 Task: Clear the autofill form data from last 7 days.
Action: Mouse moved to (991, 30)
Screenshot: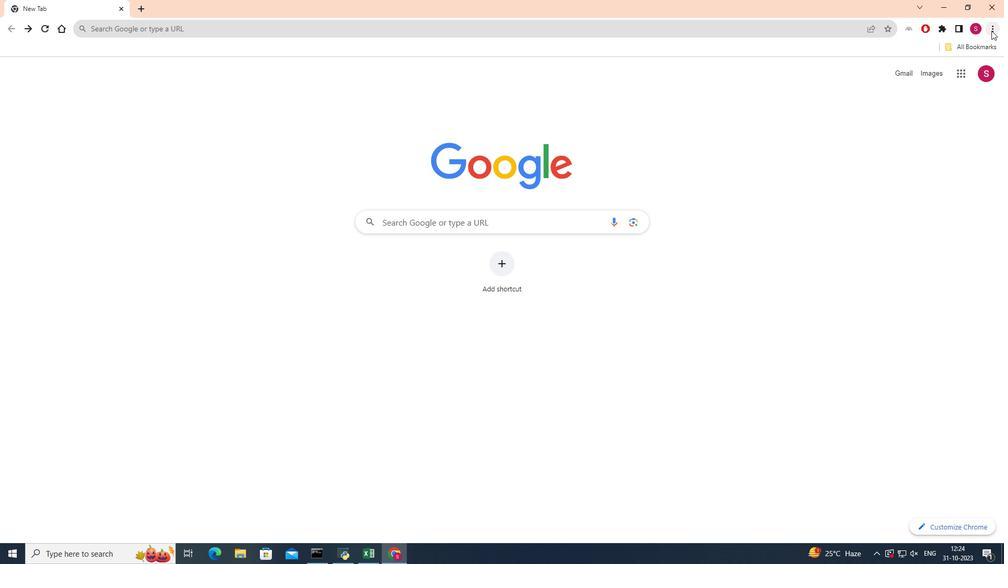 
Action: Mouse pressed left at (991, 30)
Screenshot: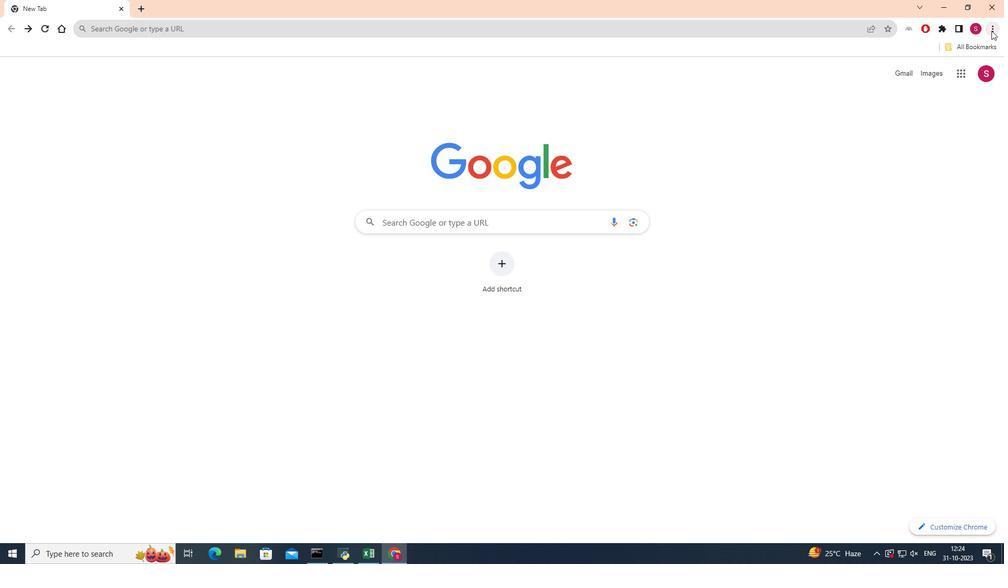 
Action: Mouse moved to (872, 80)
Screenshot: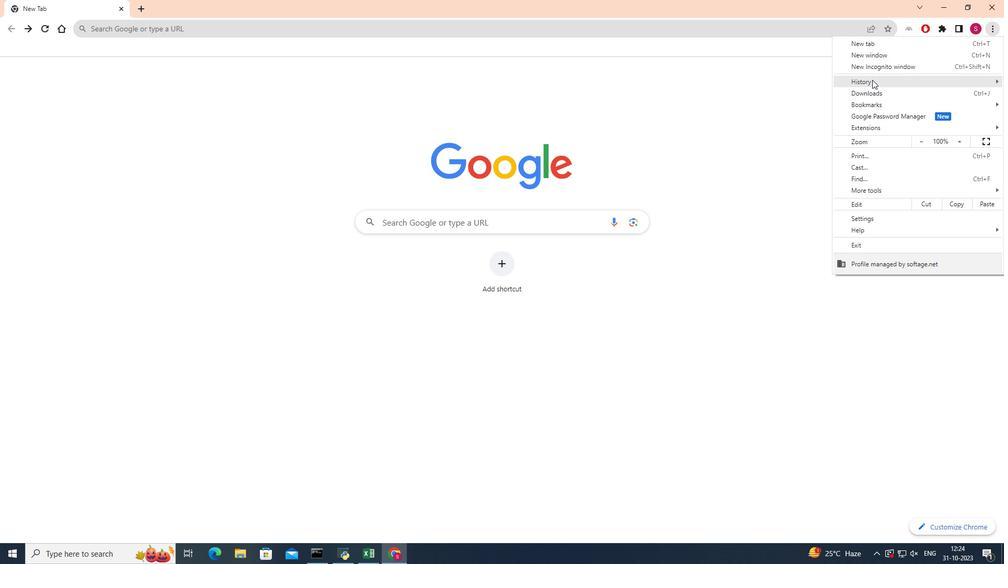 
Action: Mouse pressed left at (872, 80)
Screenshot: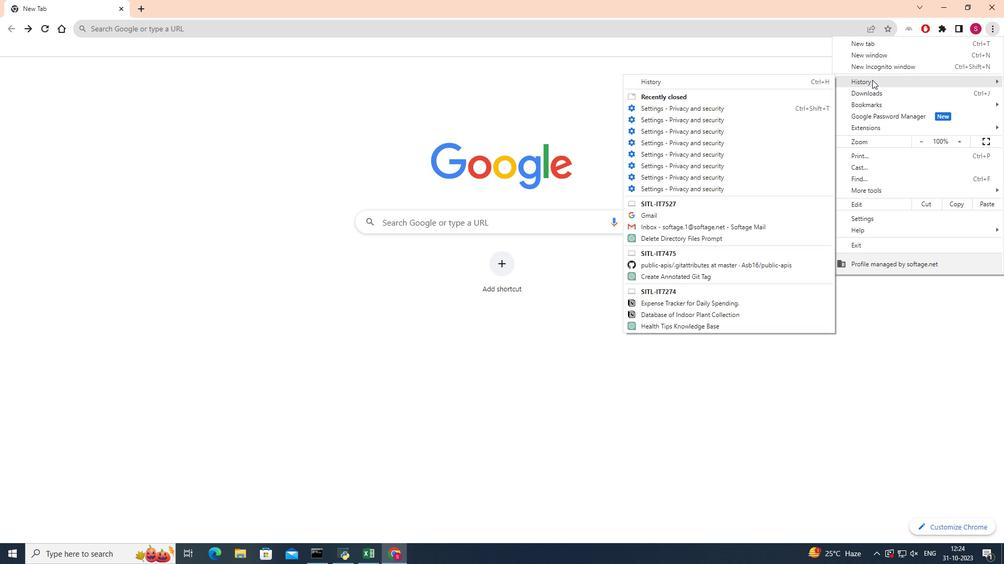 
Action: Mouse moved to (681, 85)
Screenshot: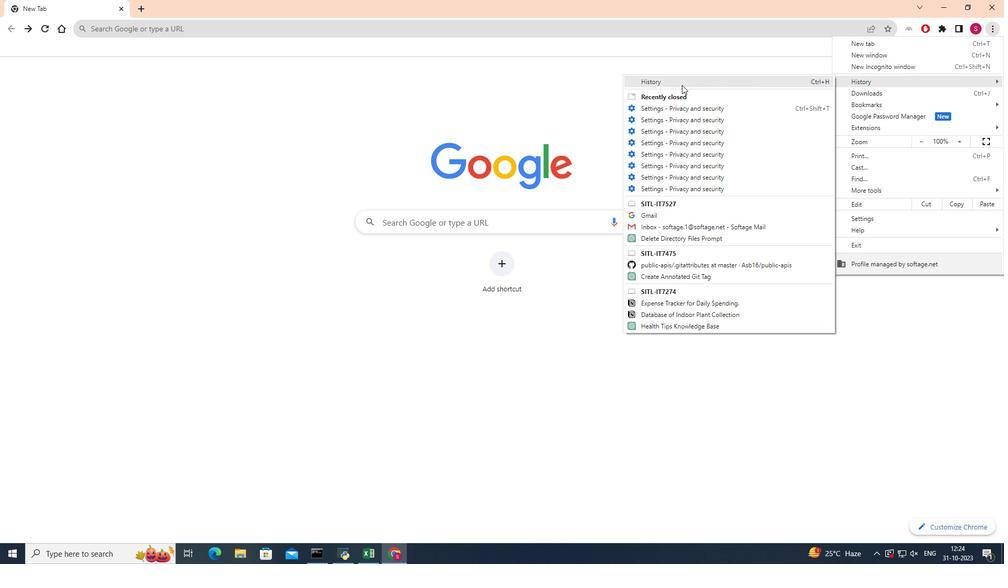 
Action: Mouse pressed left at (681, 85)
Screenshot: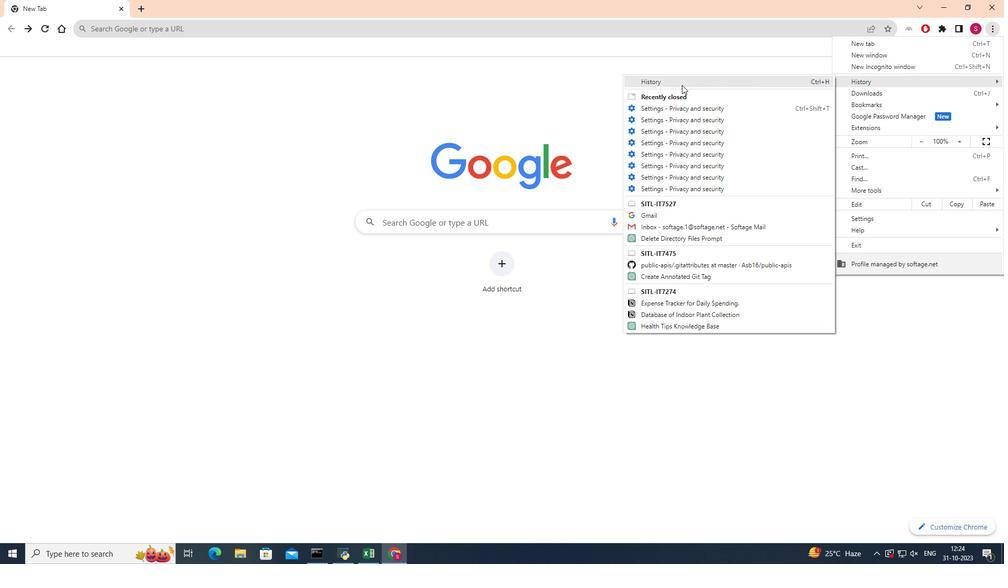 
Action: Mouse moved to (97, 120)
Screenshot: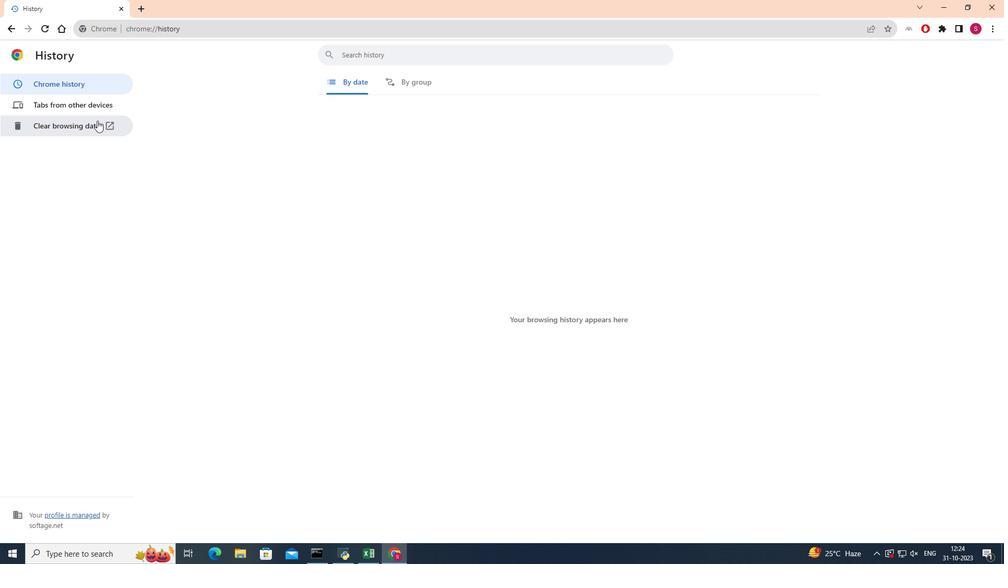 
Action: Mouse pressed left at (97, 120)
Screenshot: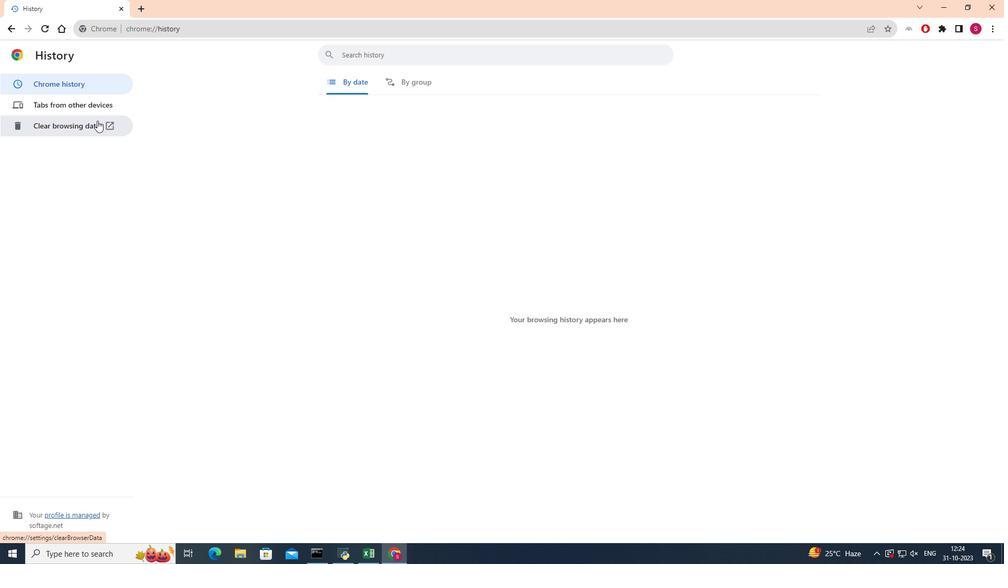
Action: Mouse moved to (565, 166)
Screenshot: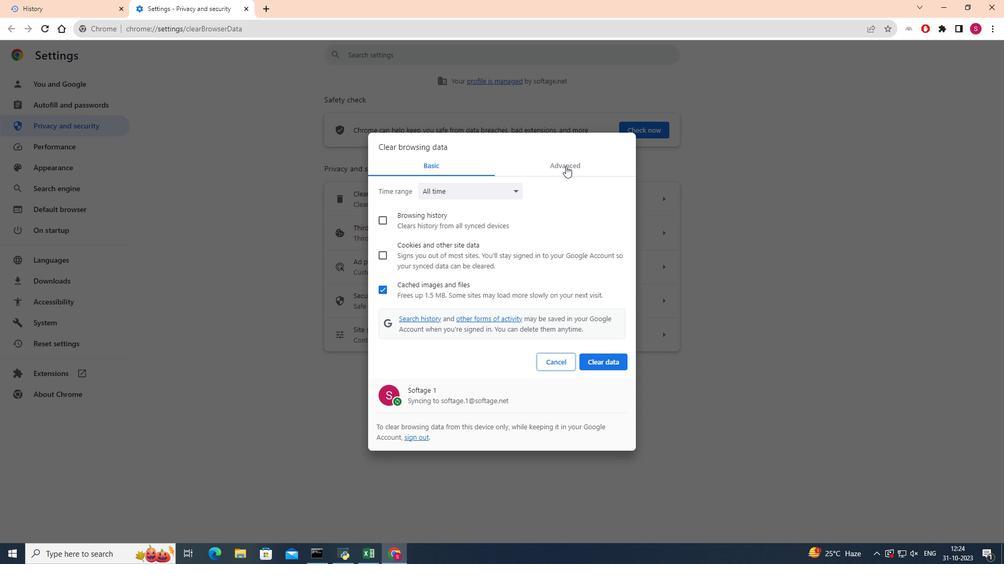 
Action: Mouse pressed left at (565, 166)
Screenshot: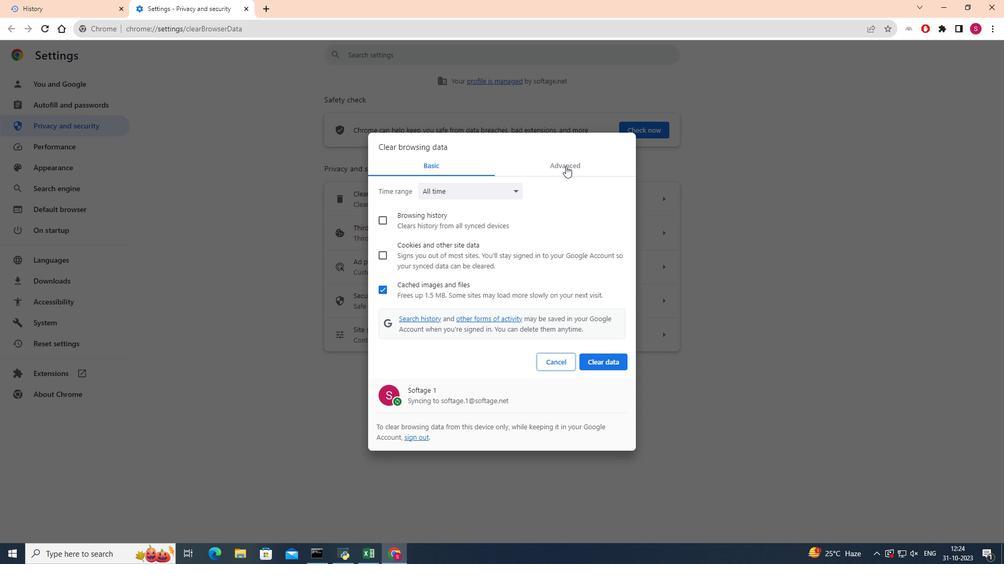 
Action: Mouse moved to (521, 189)
Screenshot: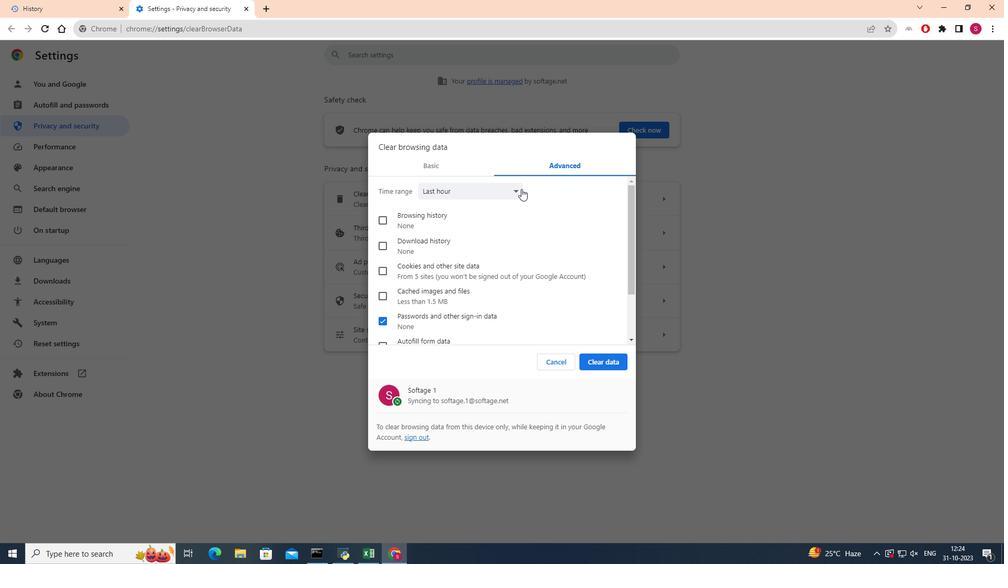
Action: Mouse pressed left at (521, 189)
Screenshot: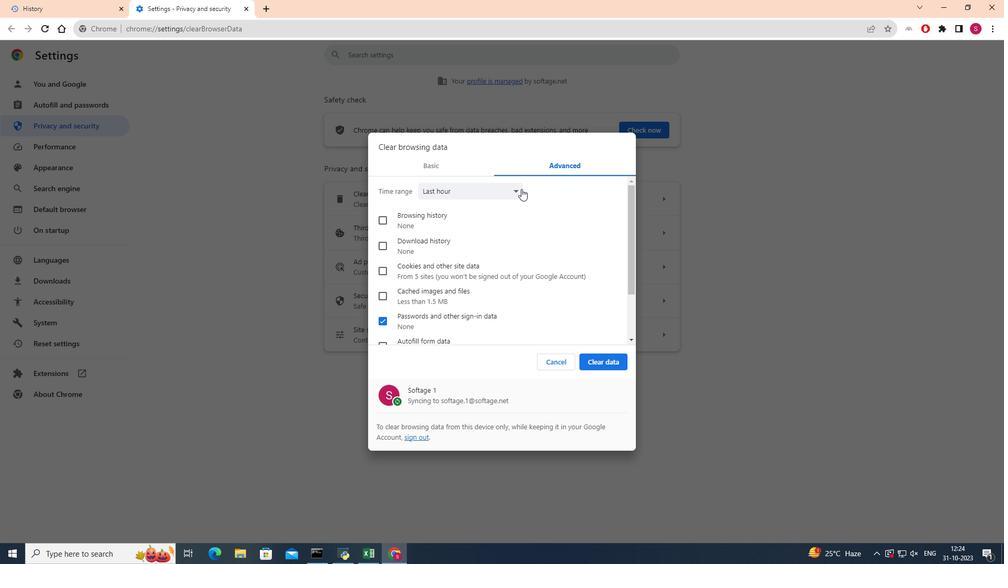 
Action: Mouse moved to (464, 223)
Screenshot: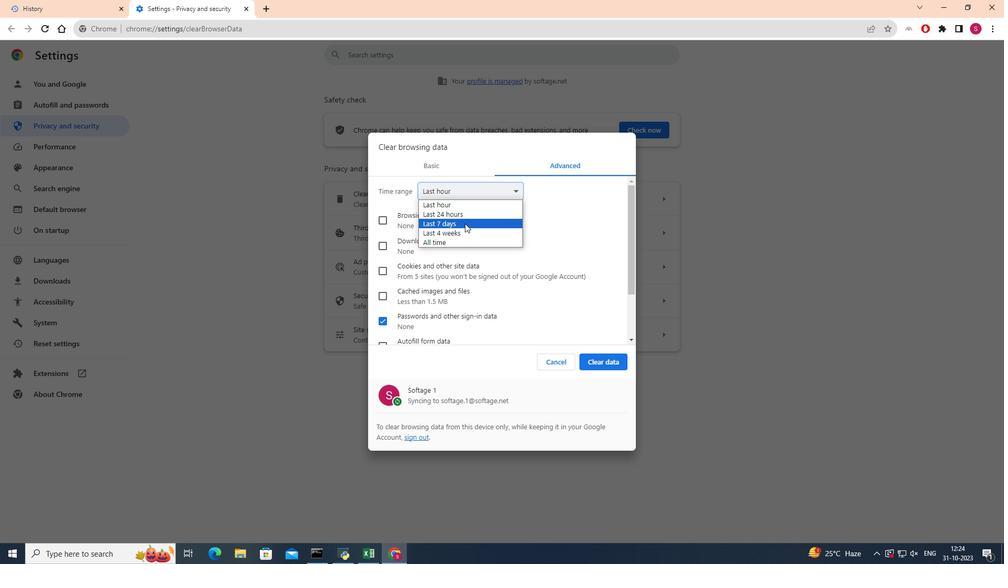
Action: Mouse pressed left at (464, 223)
Screenshot: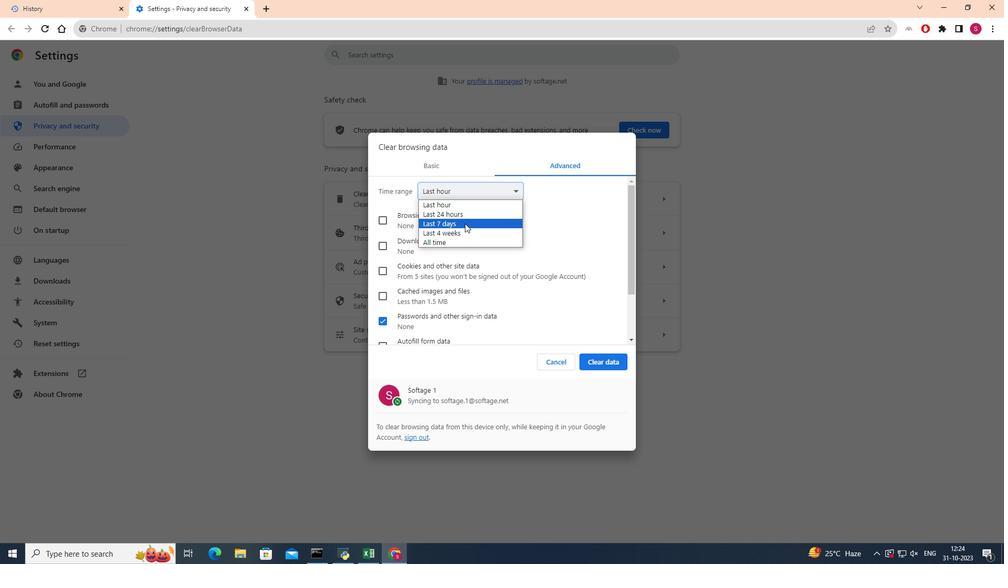 
Action: Mouse moved to (468, 253)
Screenshot: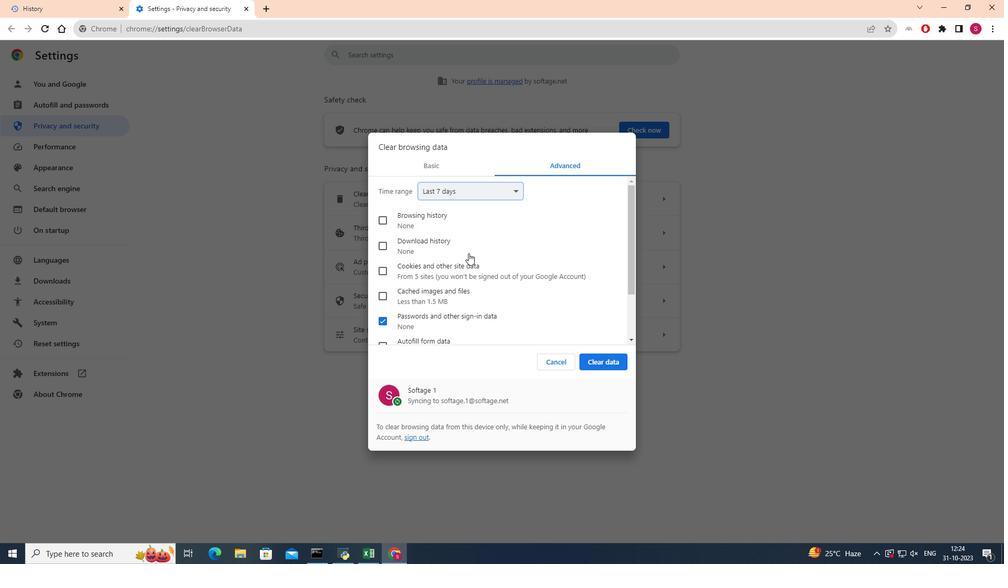 
Action: Mouse scrolled (468, 253) with delta (0, 0)
Screenshot: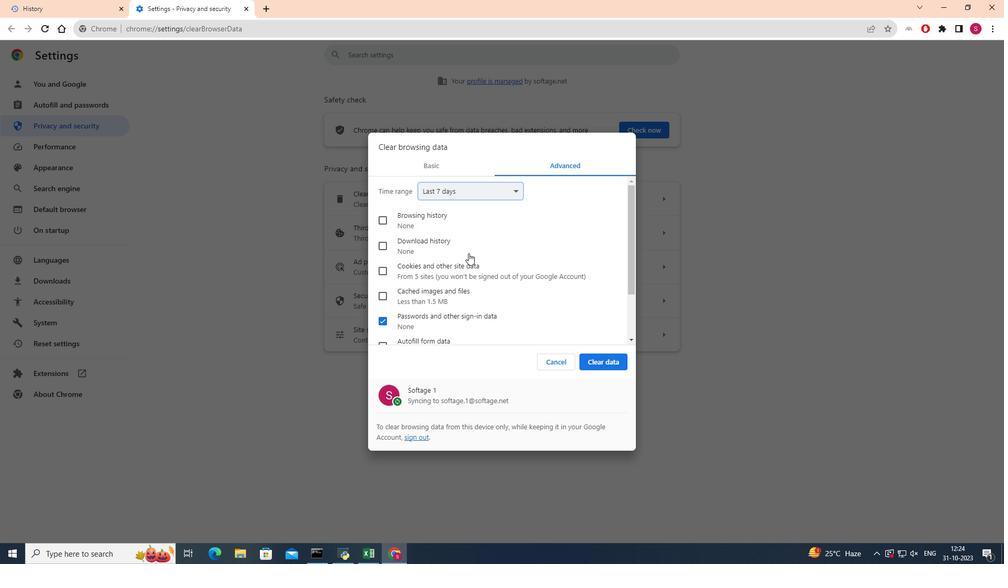 
Action: Mouse scrolled (468, 253) with delta (0, 0)
Screenshot: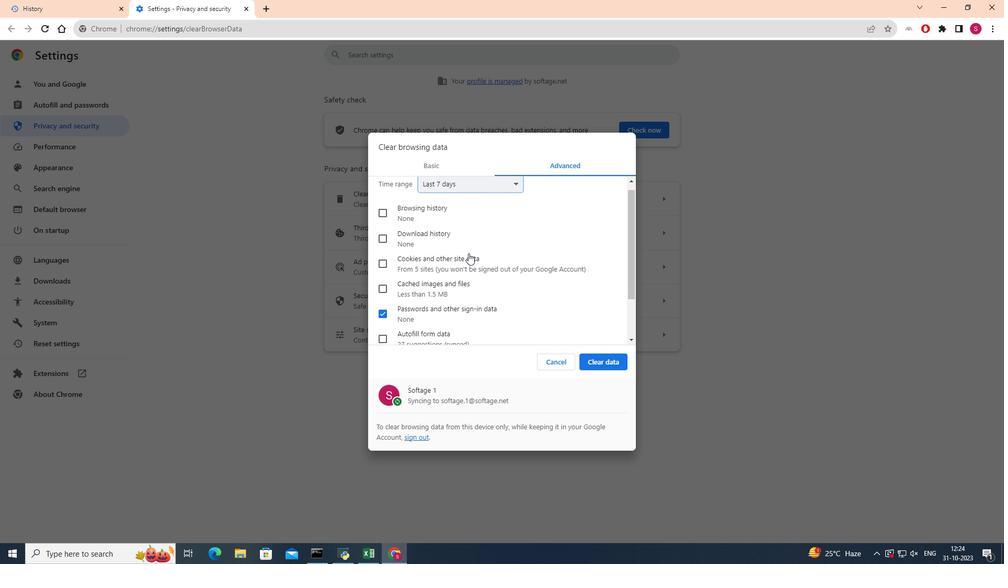 
Action: Mouse moved to (386, 258)
Screenshot: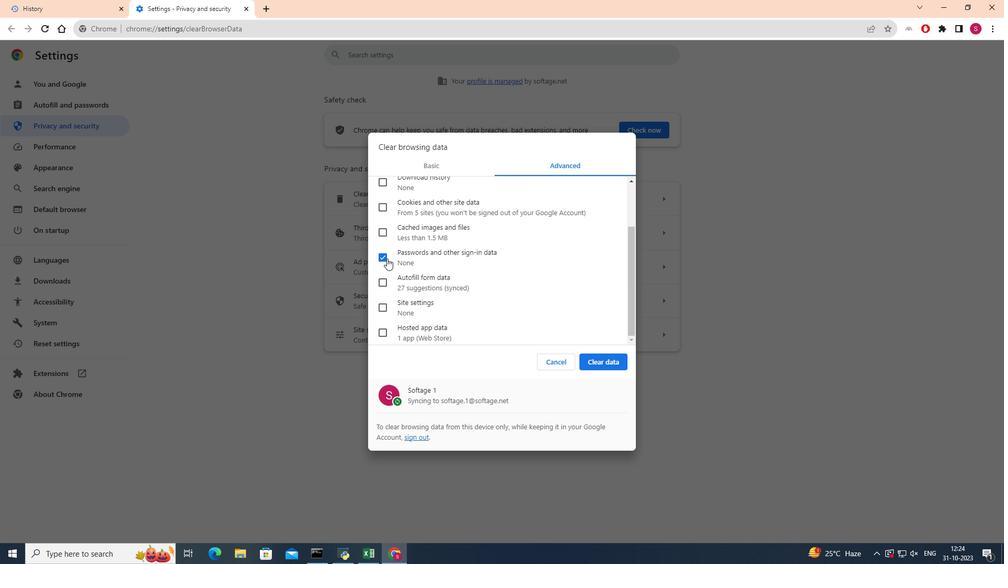 
Action: Mouse pressed left at (386, 258)
Screenshot: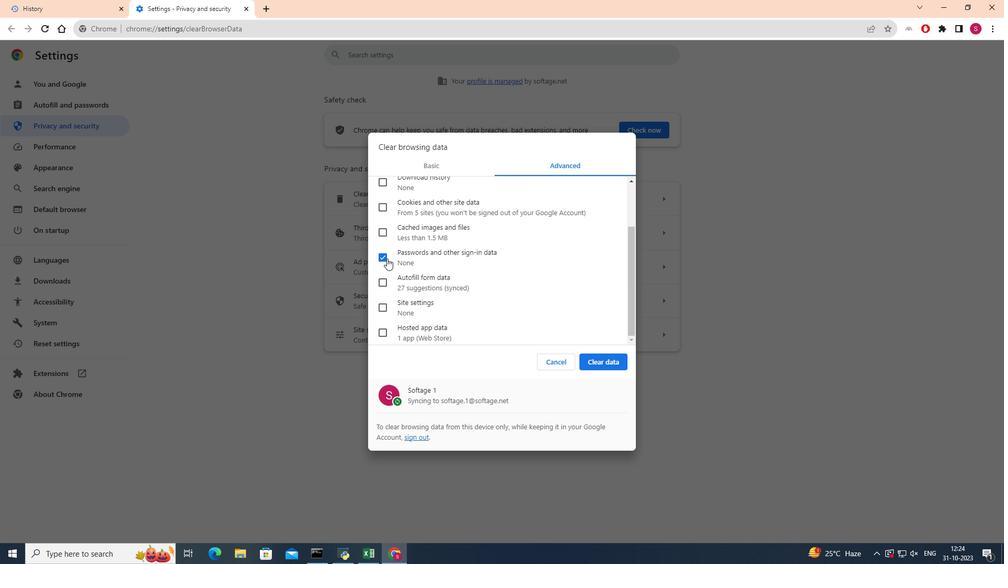 
Action: Mouse moved to (382, 283)
Screenshot: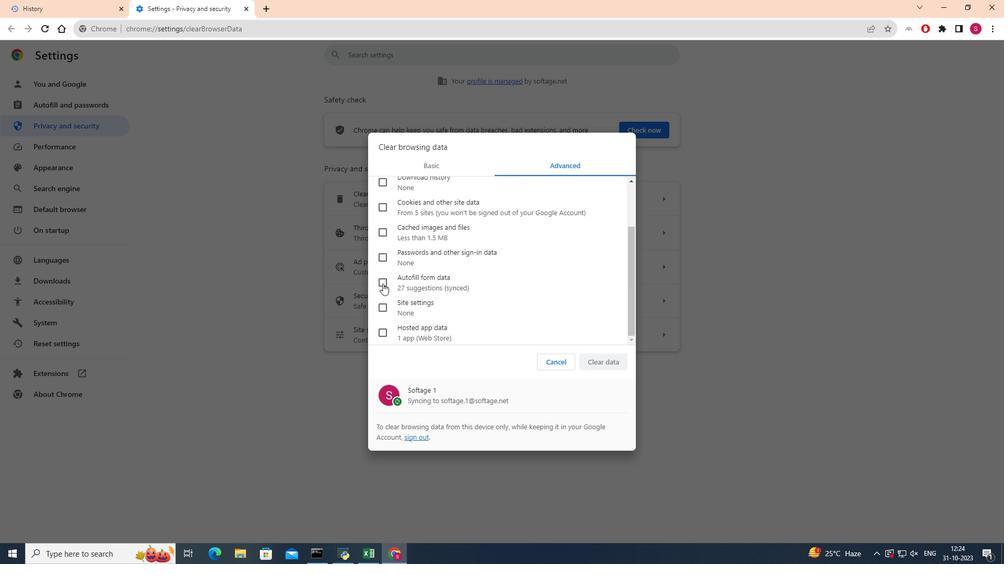
Action: Mouse pressed left at (382, 283)
Screenshot: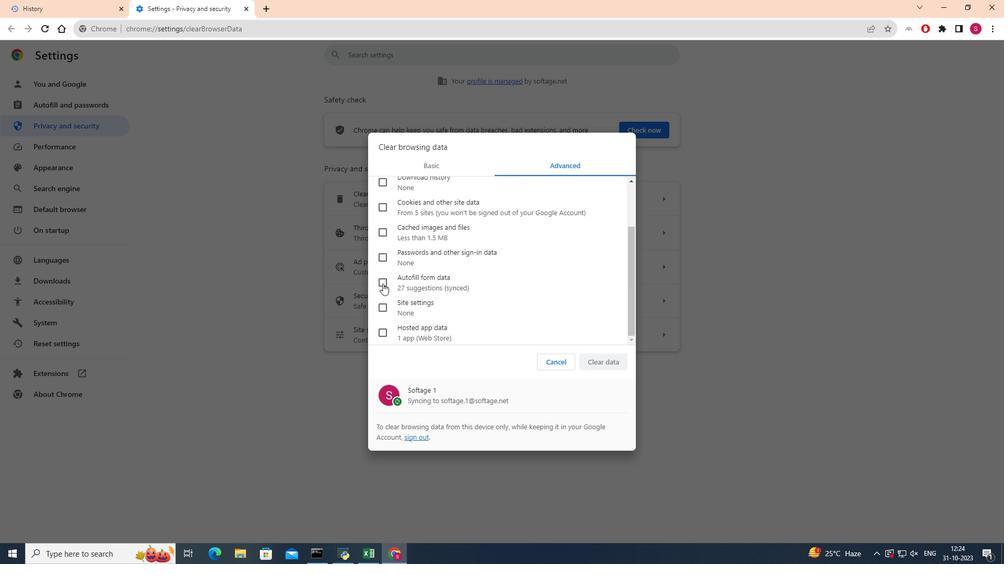 
Action: Mouse moved to (600, 360)
Screenshot: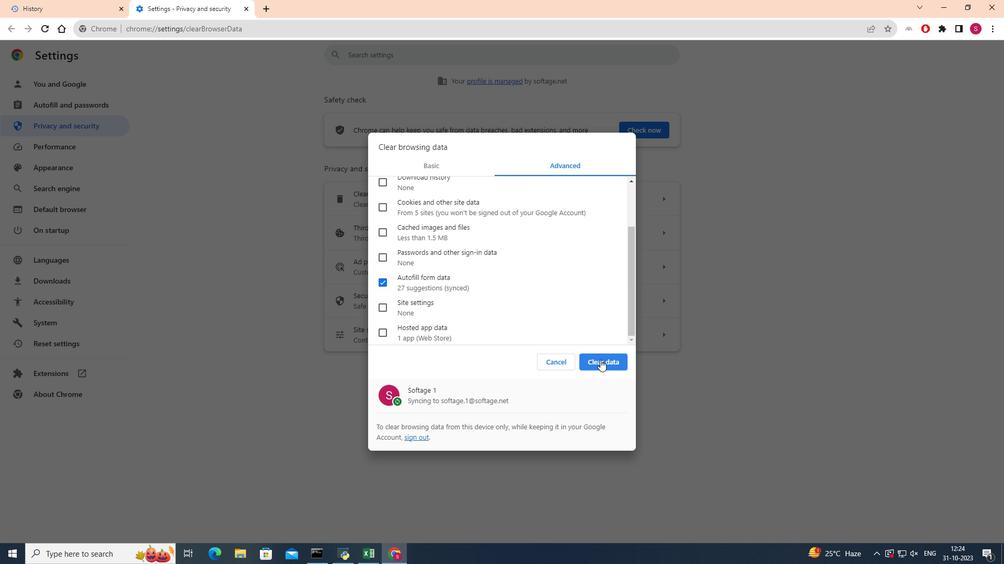 
Action: Mouse pressed left at (600, 360)
Screenshot: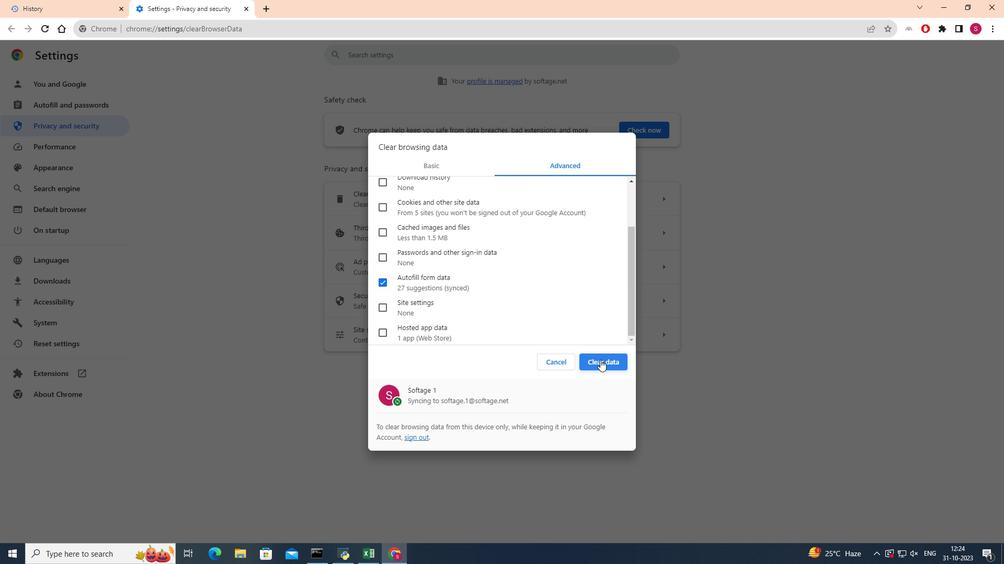 
Action: Mouse moved to (601, 360)
Screenshot: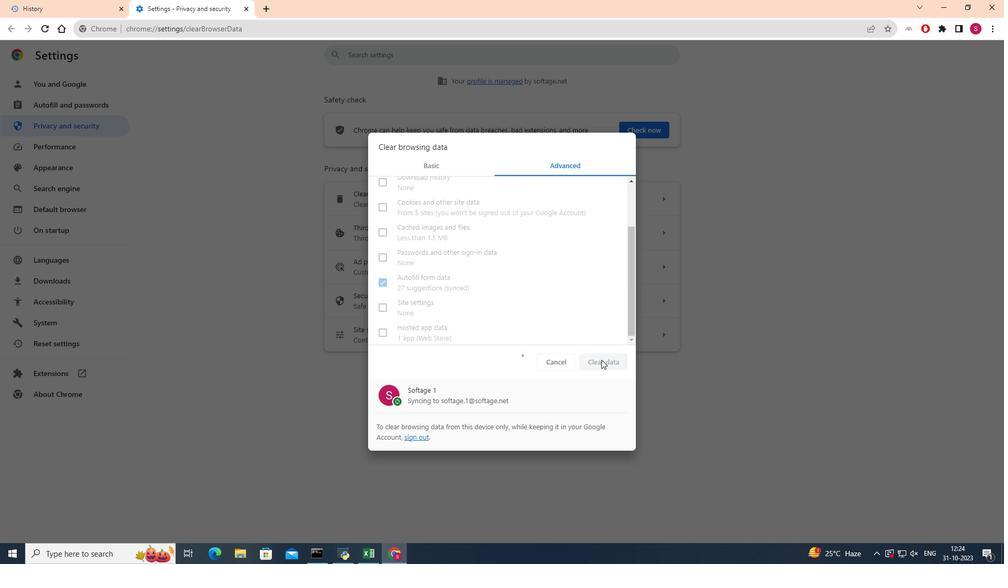 
